 Task: Look for properties with 1 bathroom.
Action: Mouse moved to (899, 154)
Screenshot: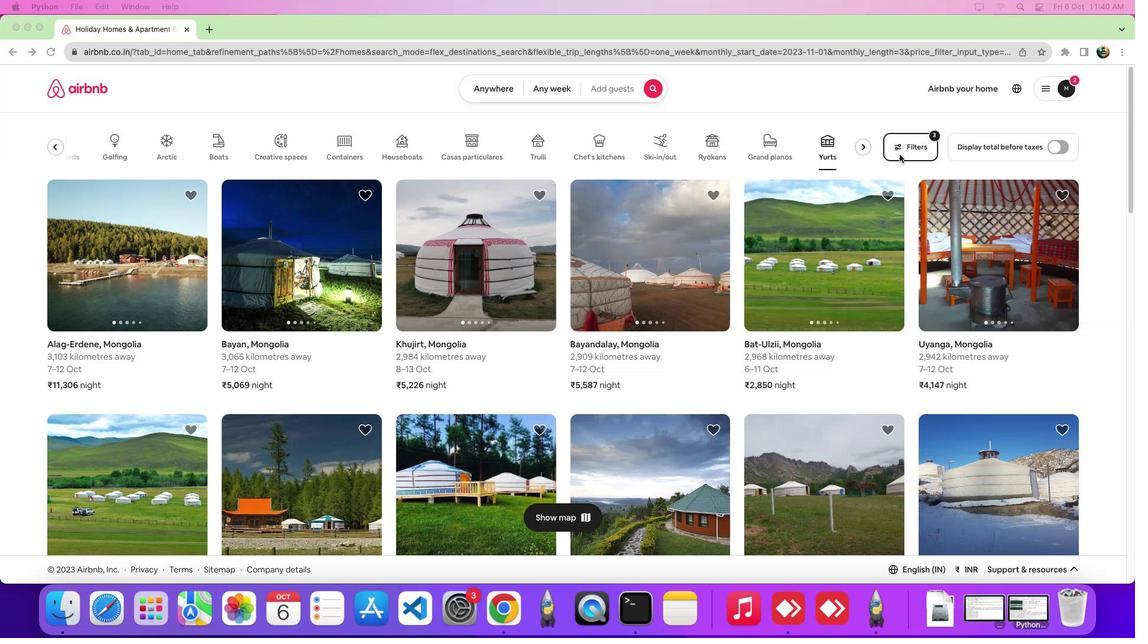 
Action: Mouse pressed left at (899, 154)
Screenshot: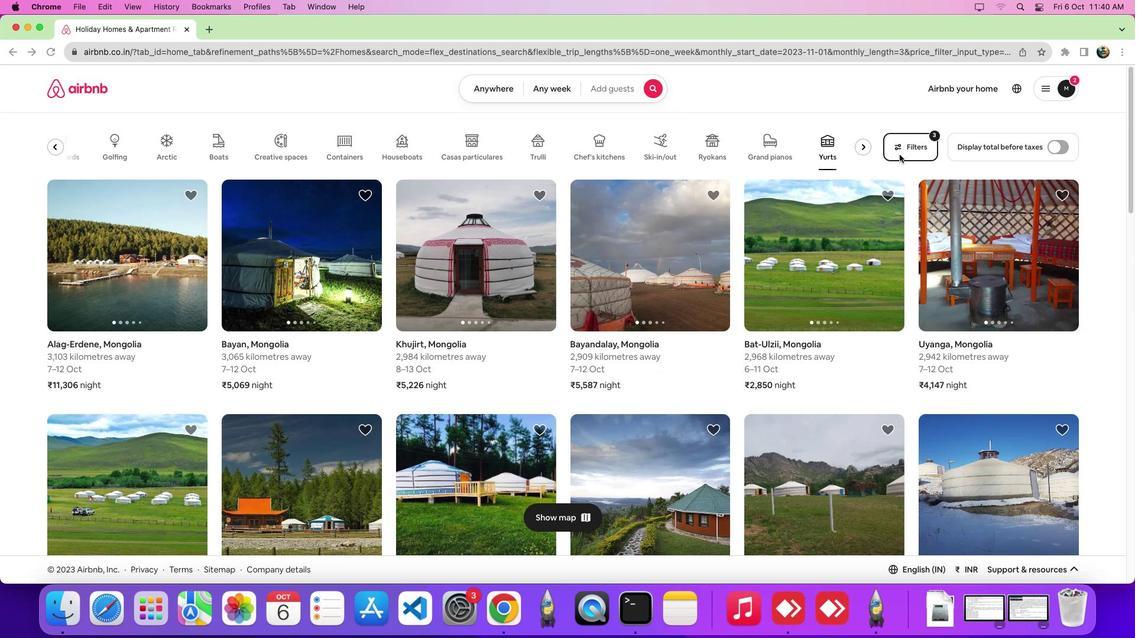 
Action: Mouse moved to (905, 149)
Screenshot: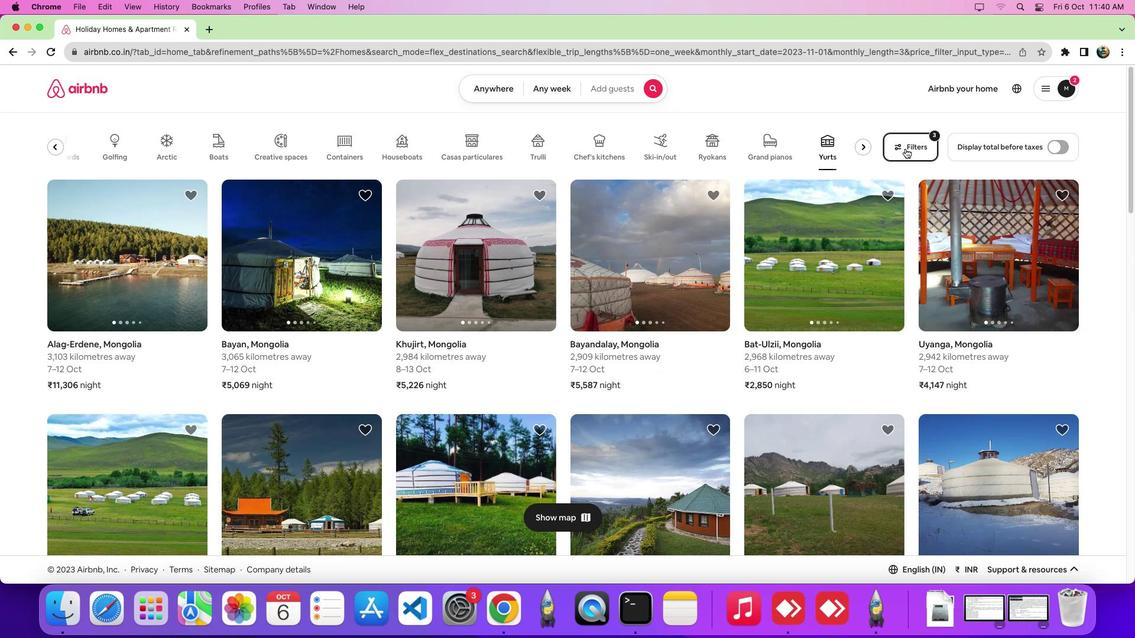 
Action: Mouse pressed left at (905, 149)
Screenshot: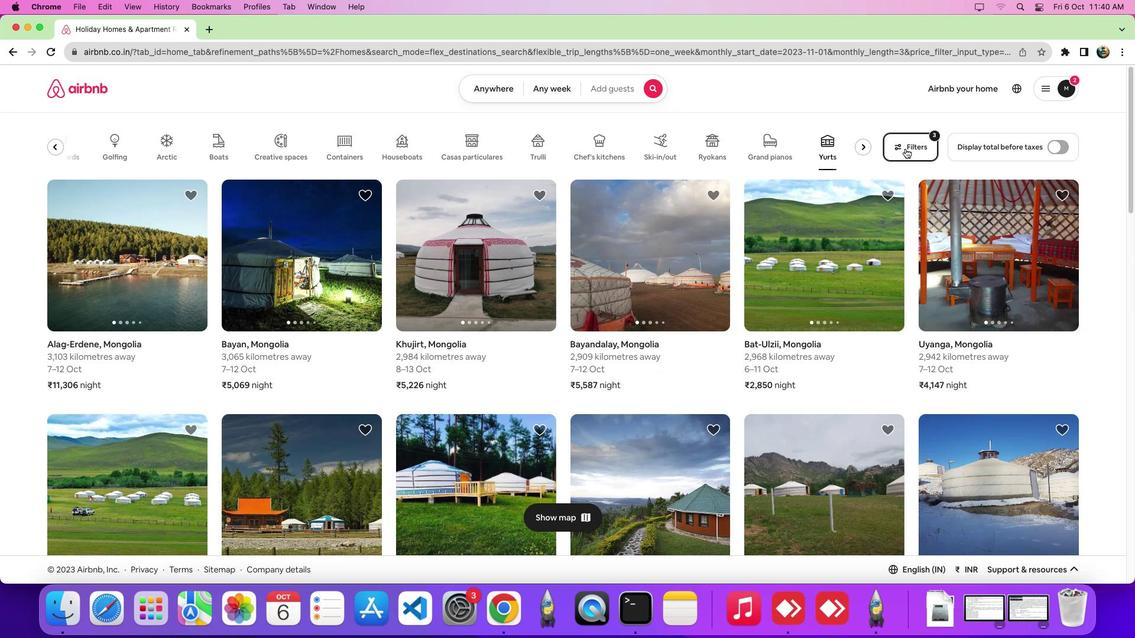 
Action: Mouse moved to (443, 210)
Screenshot: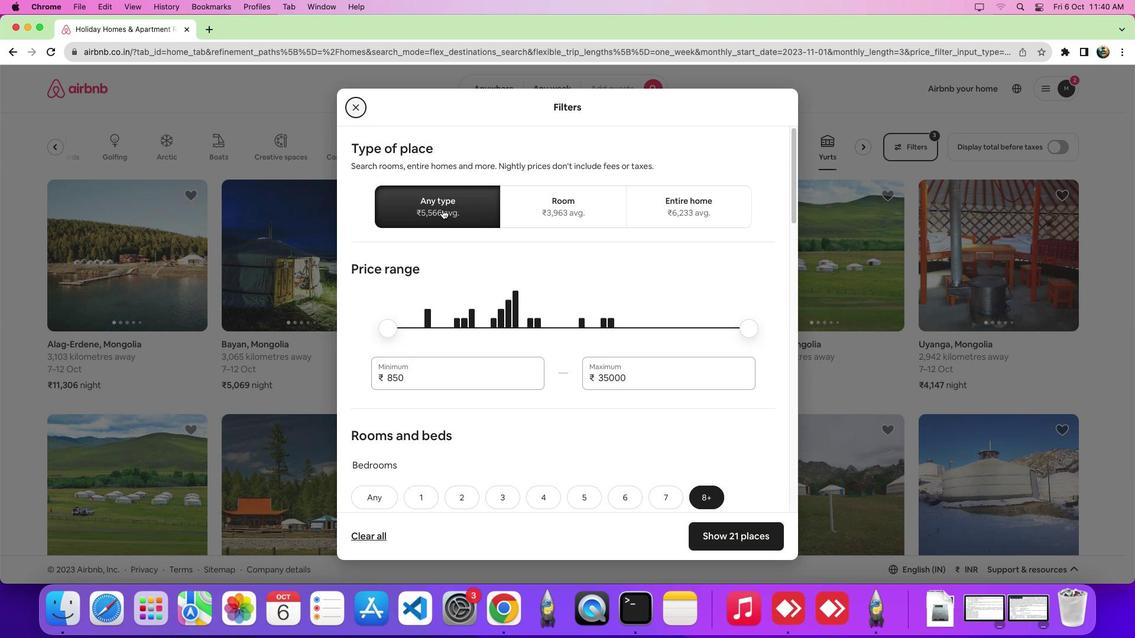 
Action: Mouse pressed left at (443, 210)
Screenshot: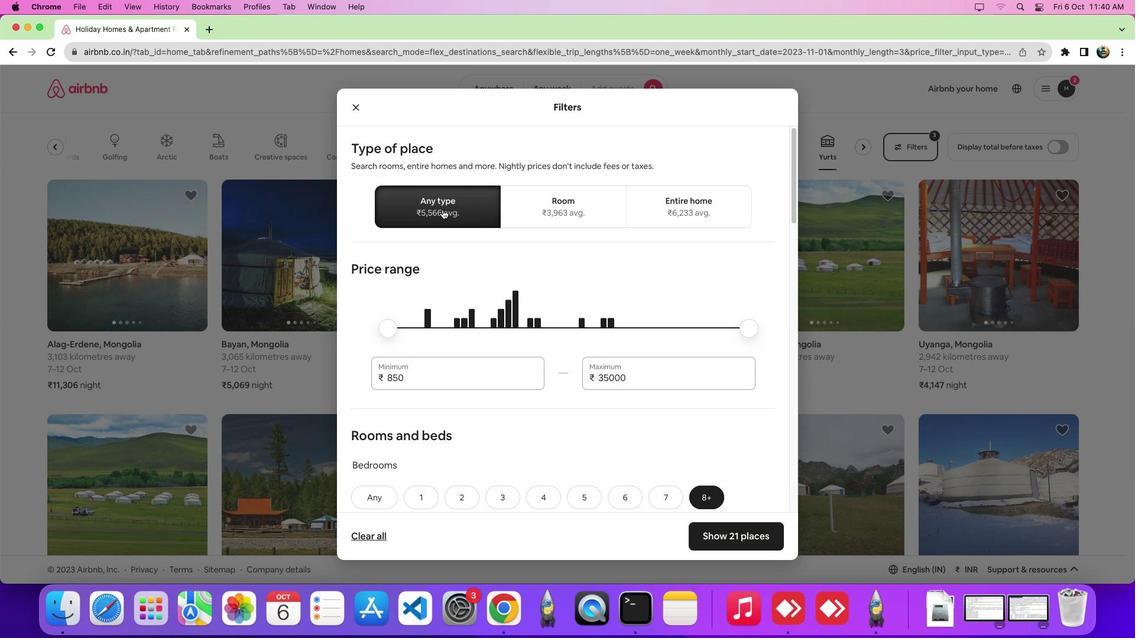 
Action: Mouse moved to (523, 327)
Screenshot: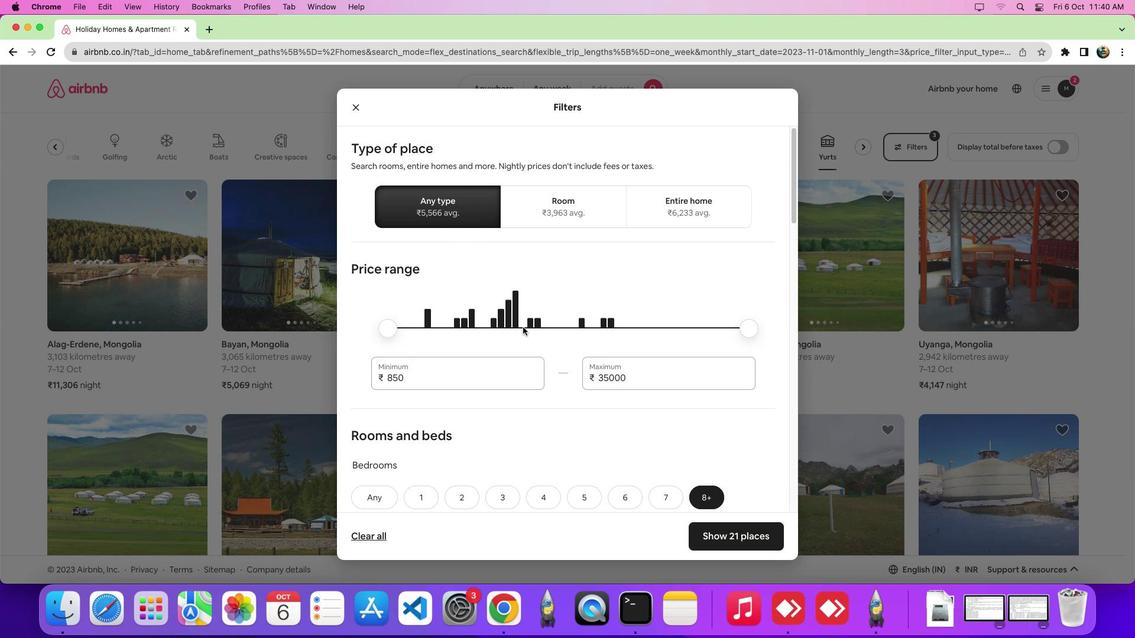 
Action: Mouse scrolled (523, 327) with delta (0, 0)
Screenshot: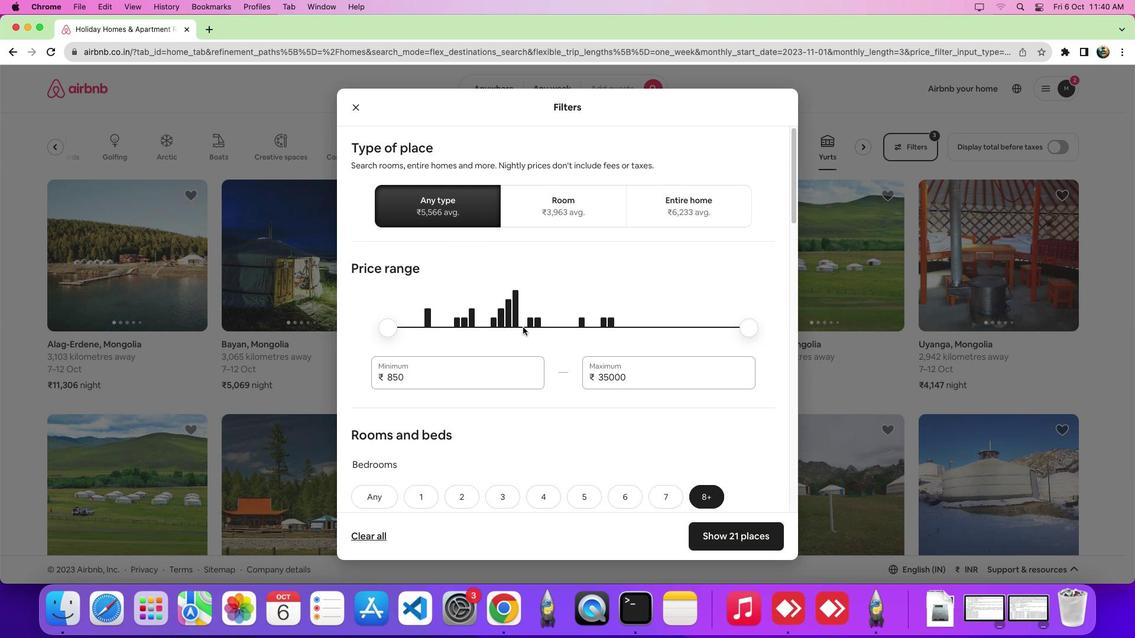 
Action: Mouse scrolled (523, 327) with delta (0, 0)
Screenshot: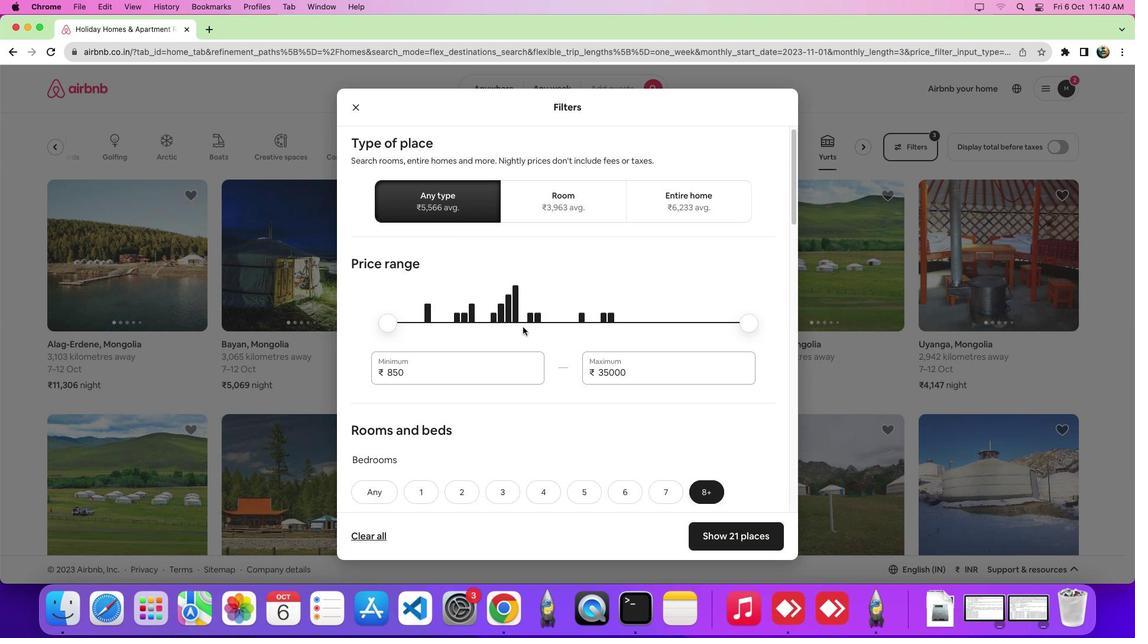 
Action: Mouse scrolled (523, 327) with delta (0, -2)
Screenshot: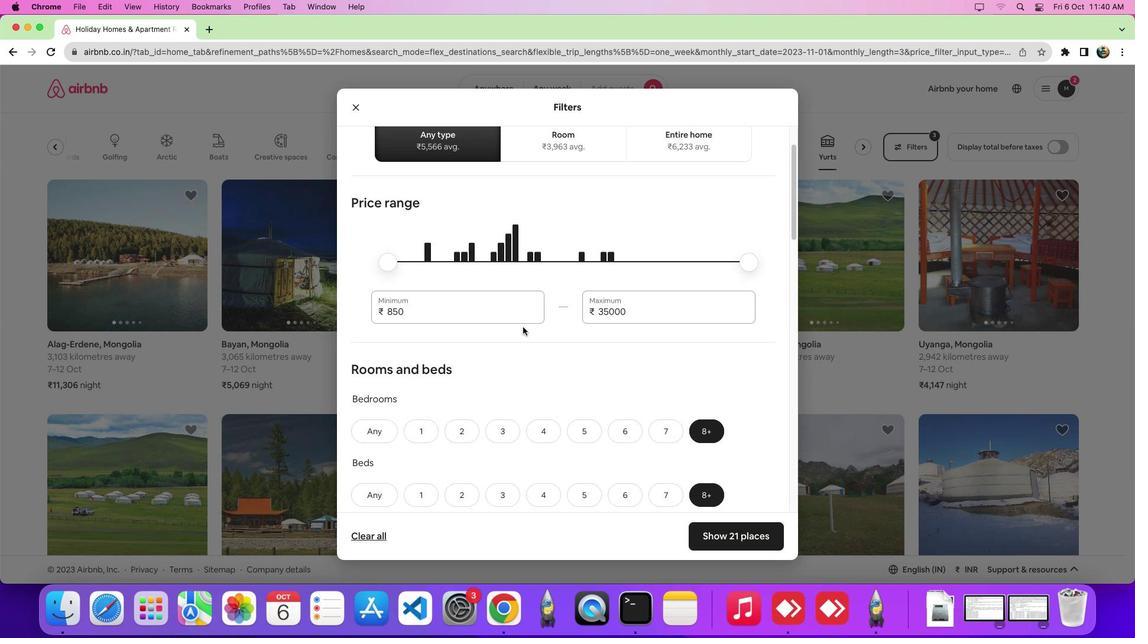 
Action: Mouse scrolled (523, 327) with delta (0, -4)
Screenshot: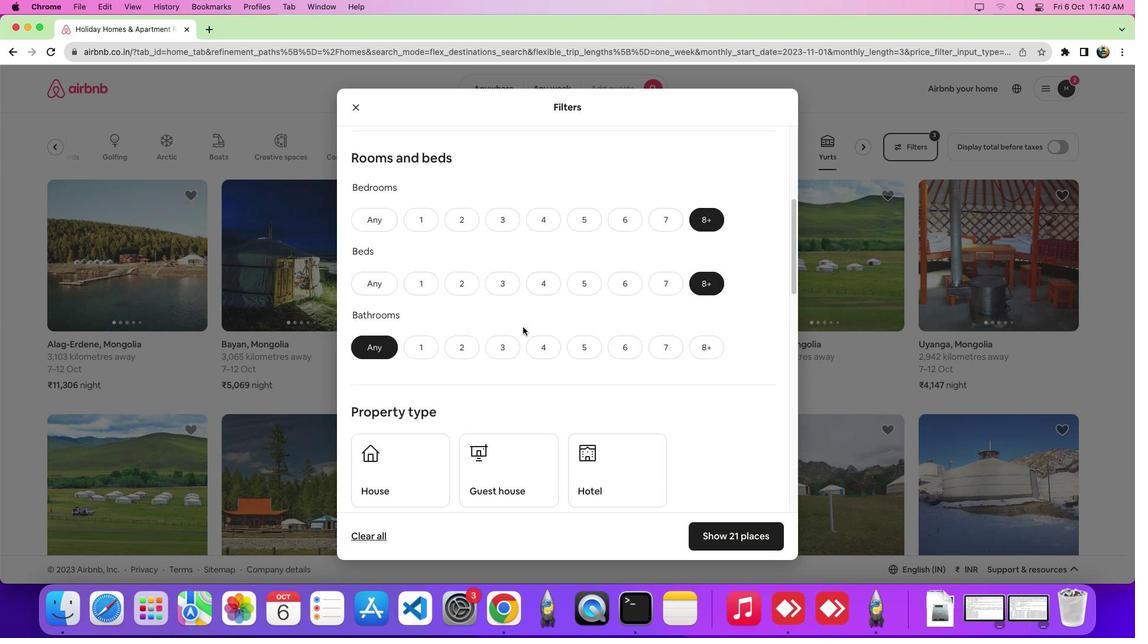 
Action: Mouse moved to (417, 319)
Screenshot: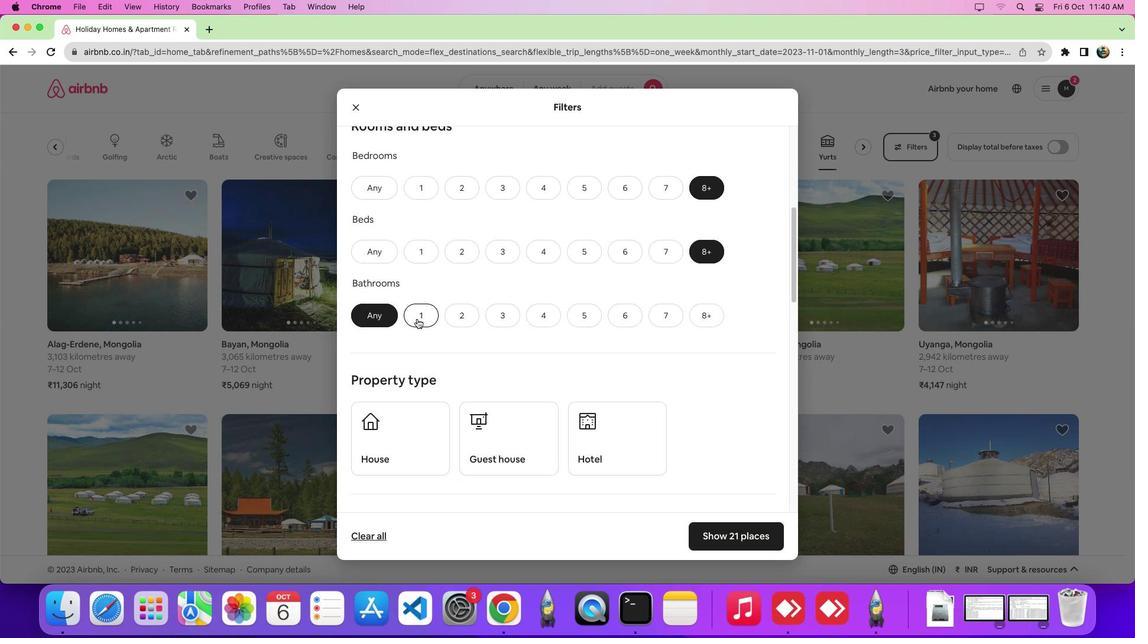 
Action: Mouse pressed left at (417, 319)
Screenshot: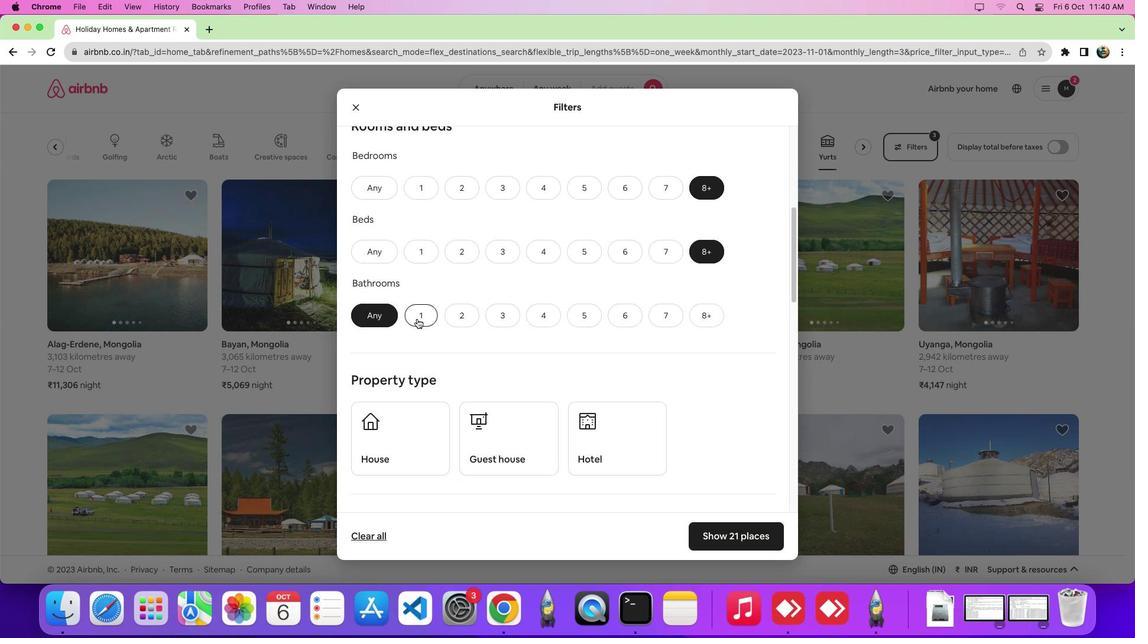 
Action: Mouse moved to (746, 548)
Screenshot: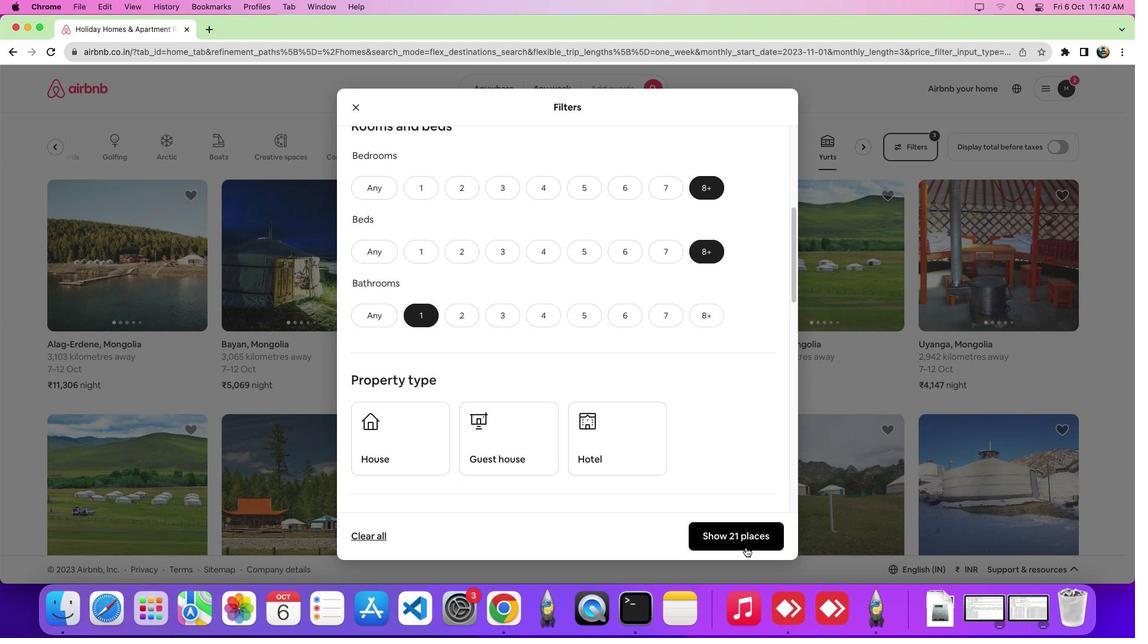 
Action: Mouse pressed left at (746, 548)
Screenshot: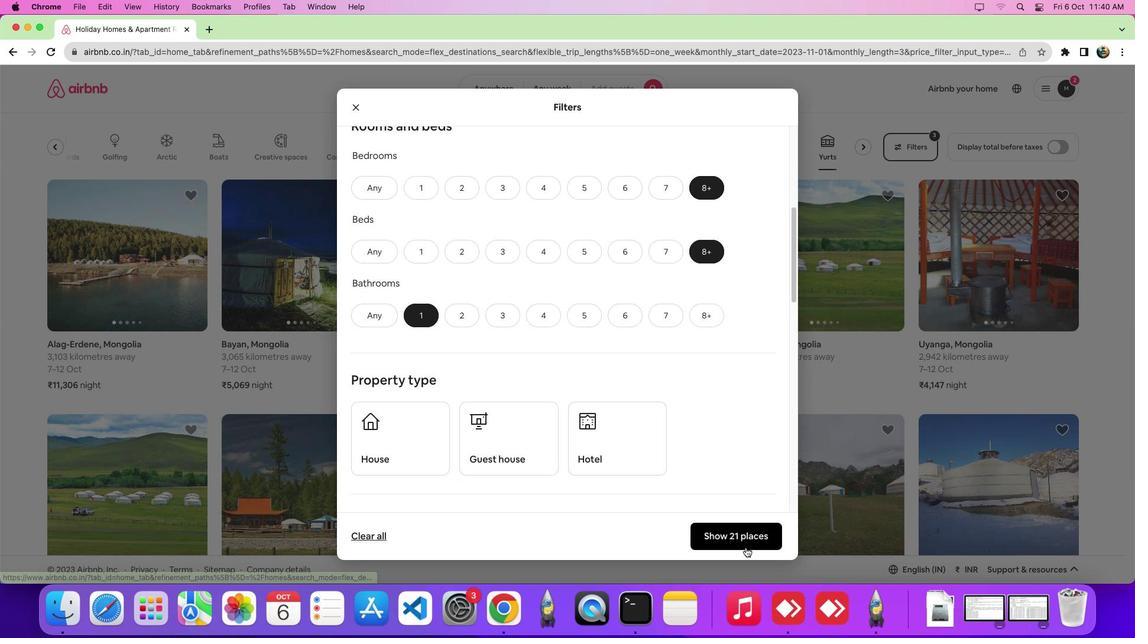 
Action: Mouse moved to (745, 532)
Screenshot: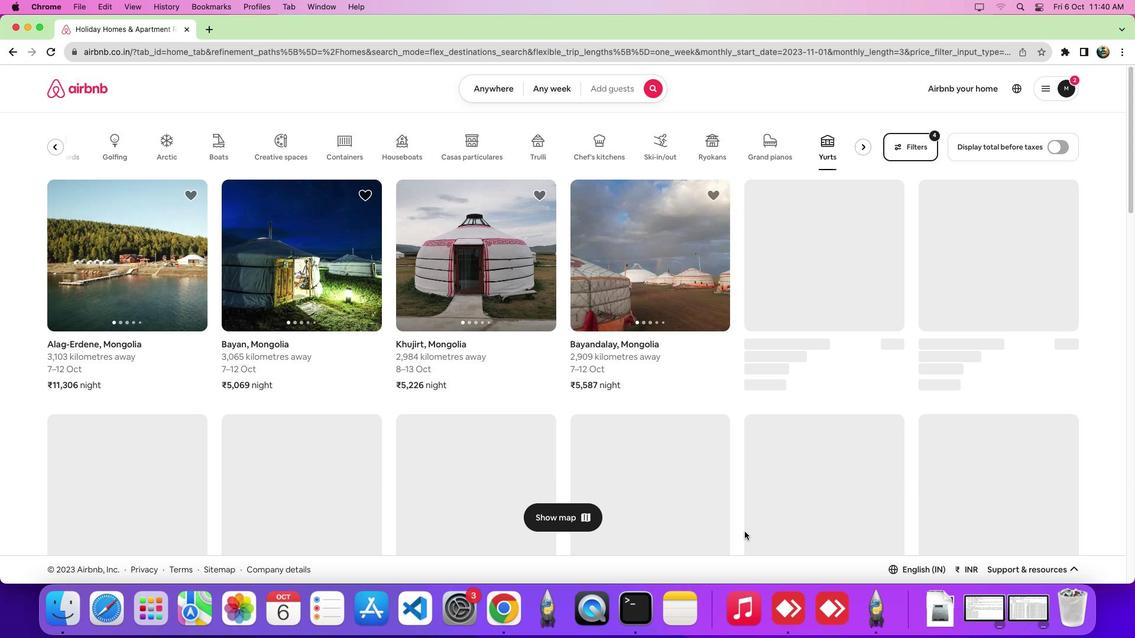 
